 Task: Create a rule when a due datemore than 1 days from now is removed from a checklist item.
Action: Mouse moved to (1151, 115)
Screenshot: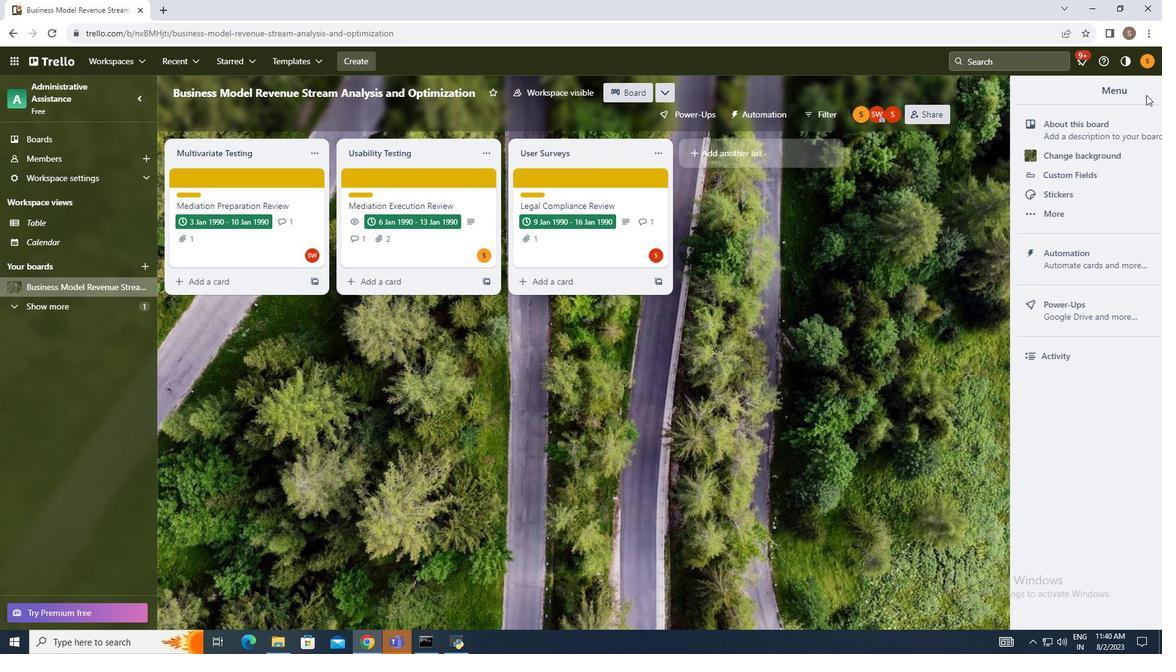 
Action: Mouse pressed left at (1151, 115)
Screenshot: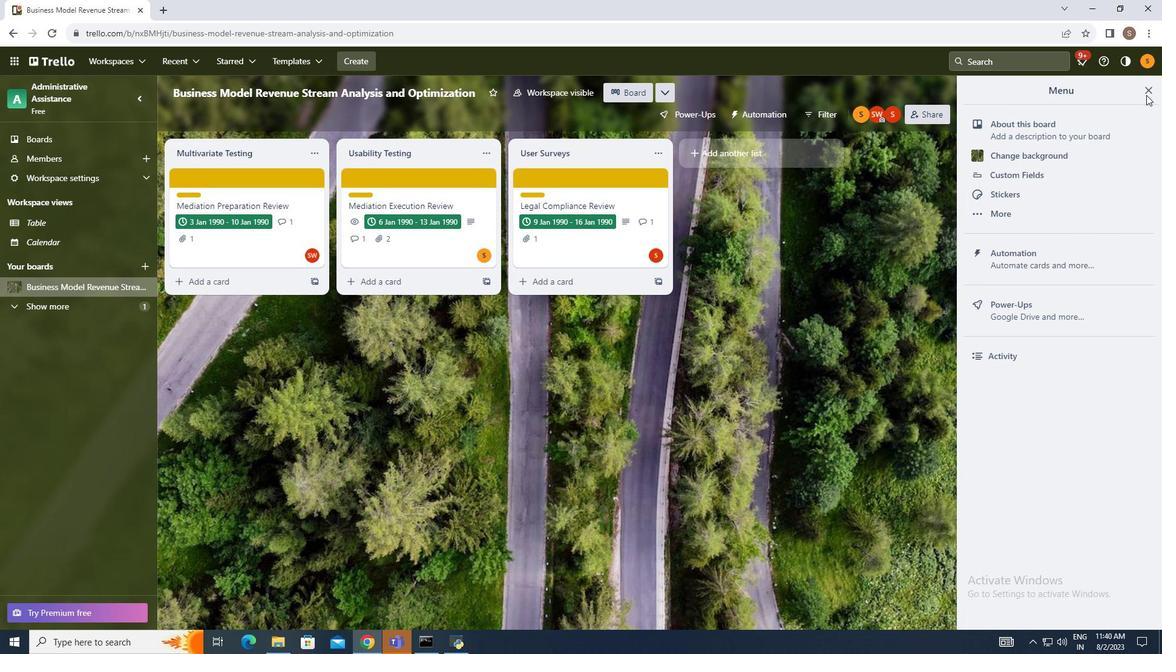 
Action: Mouse moved to (1034, 262)
Screenshot: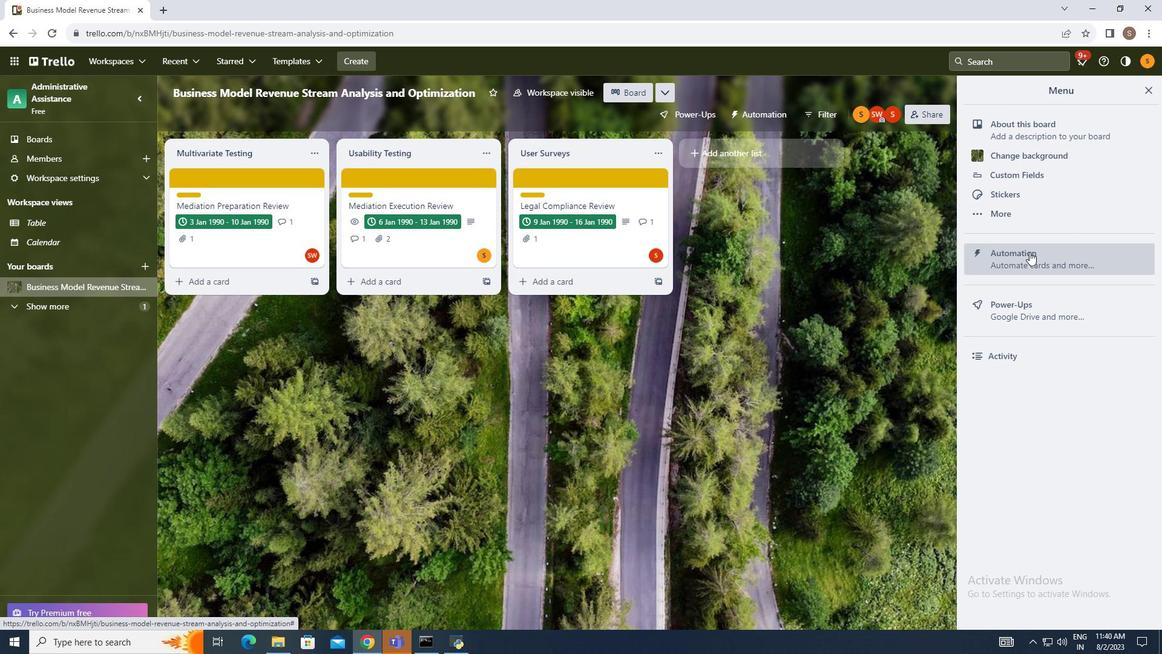 
Action: Mouse pressed left at (1034, 262)
Screenshot: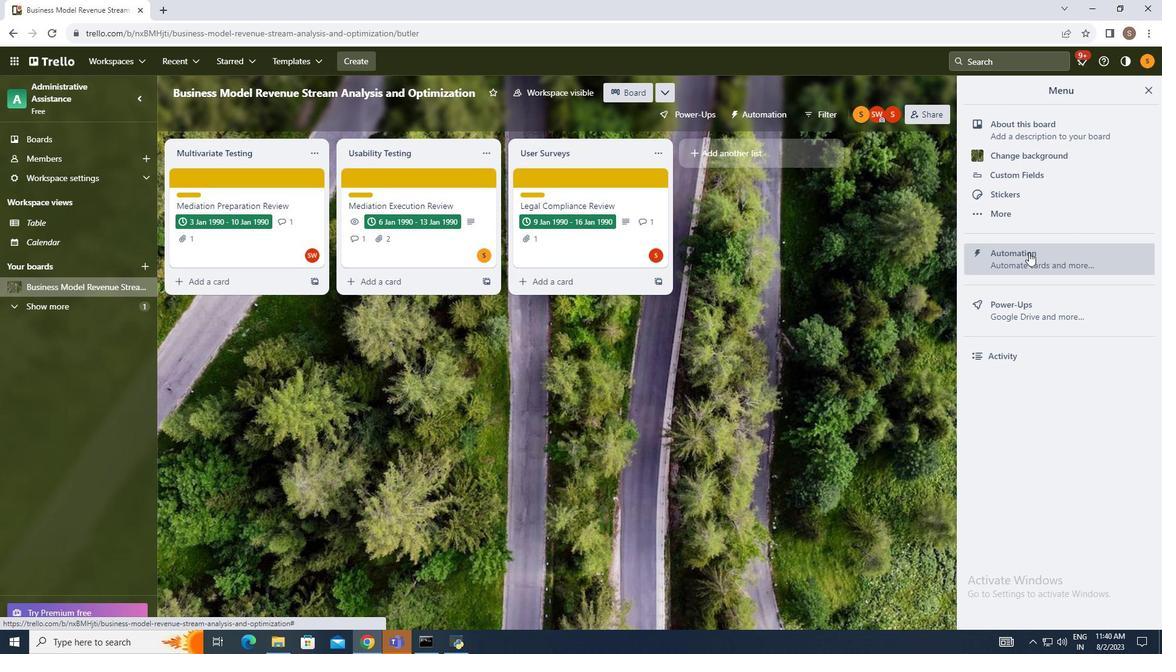 
Action: Mouse moved to (215, 233)
Screenshot: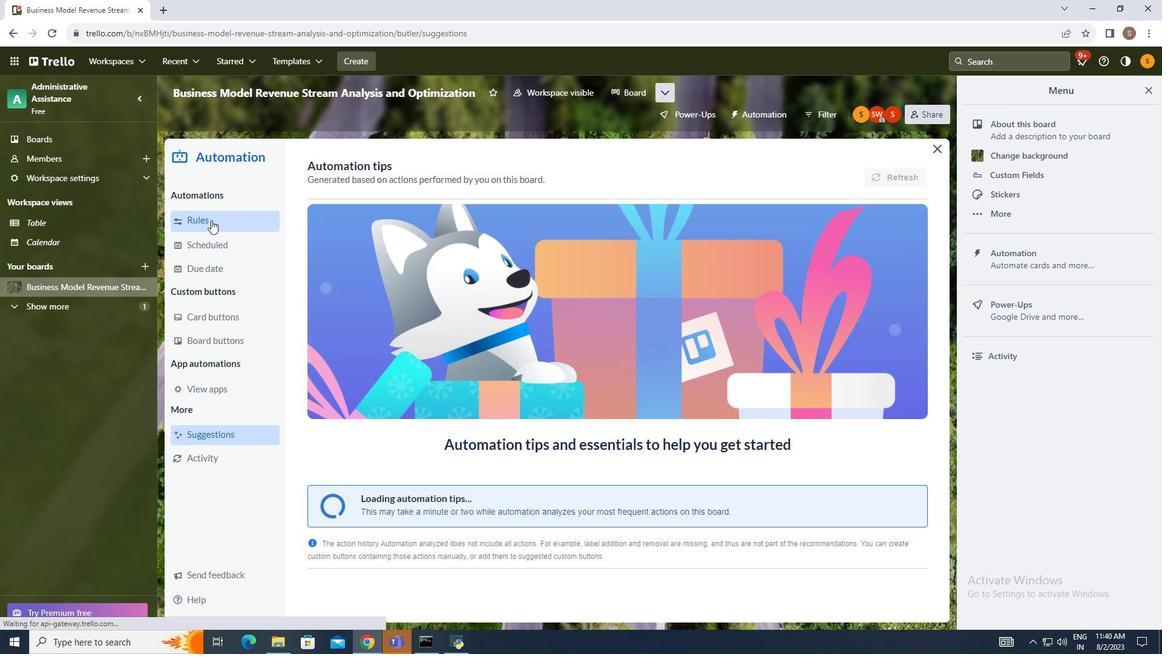 
Action: Mouse pressed left at (215, 233)
Screenshot: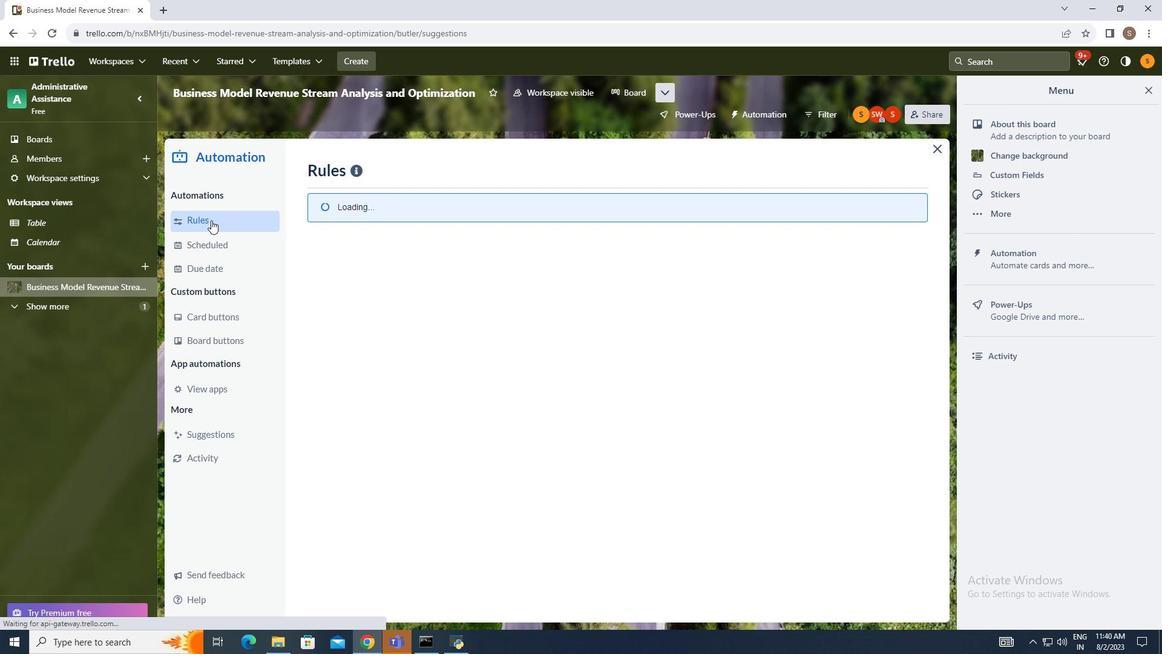 
Action: Mouse moved to (811, 188)
Screenshot: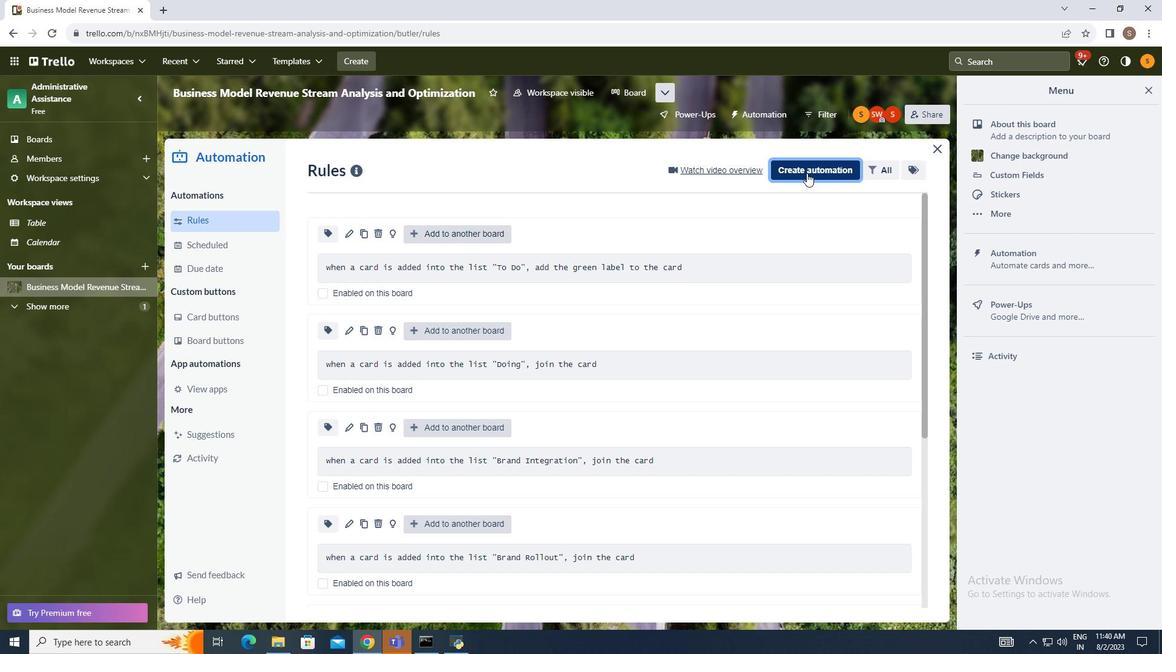 
Action: Mouse pressed left at (811, 188)
Screenshot: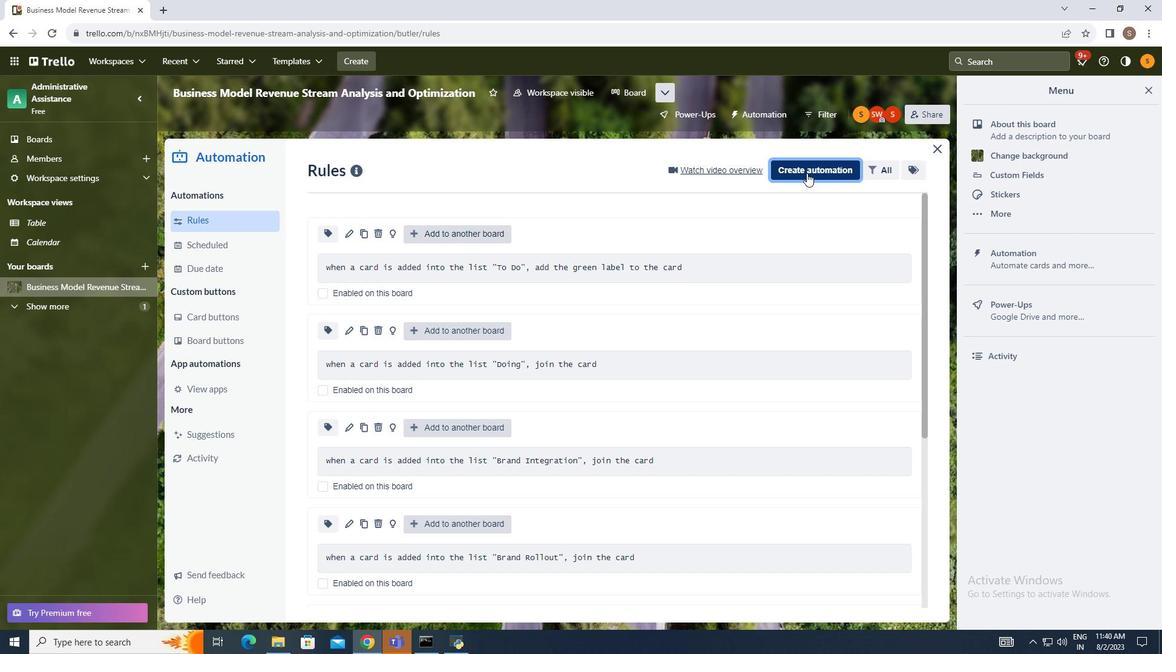 
Action: Mouse moved to (615, 296)
Screenshot: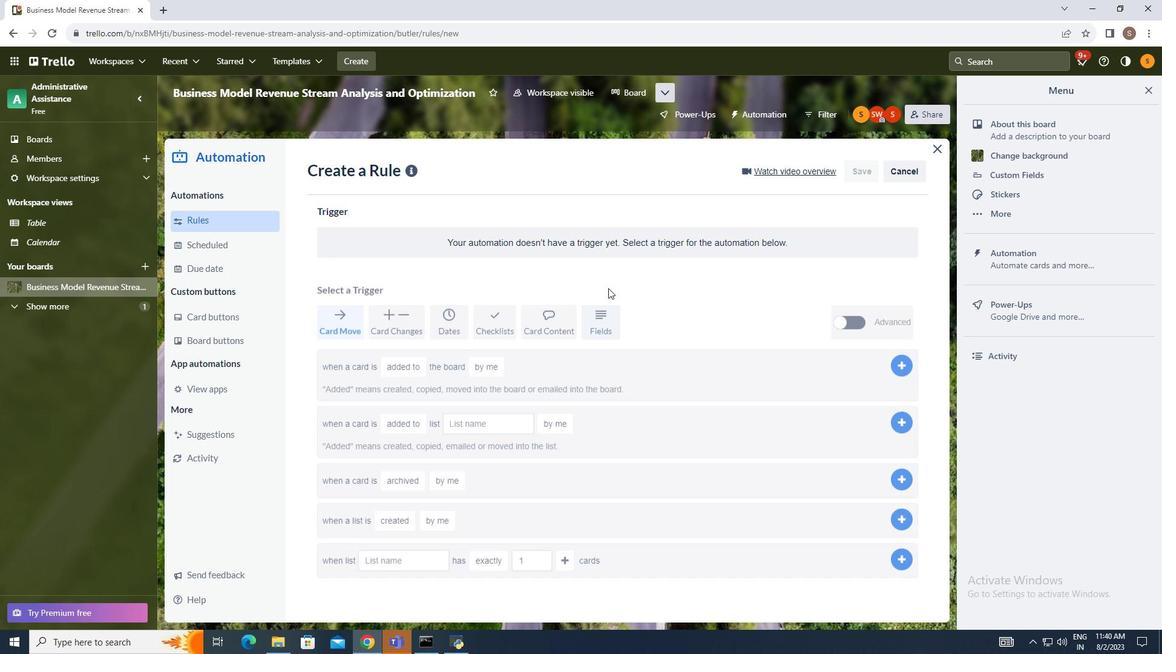
Action: Mouse pressed left at (615, 296)
Screenshot: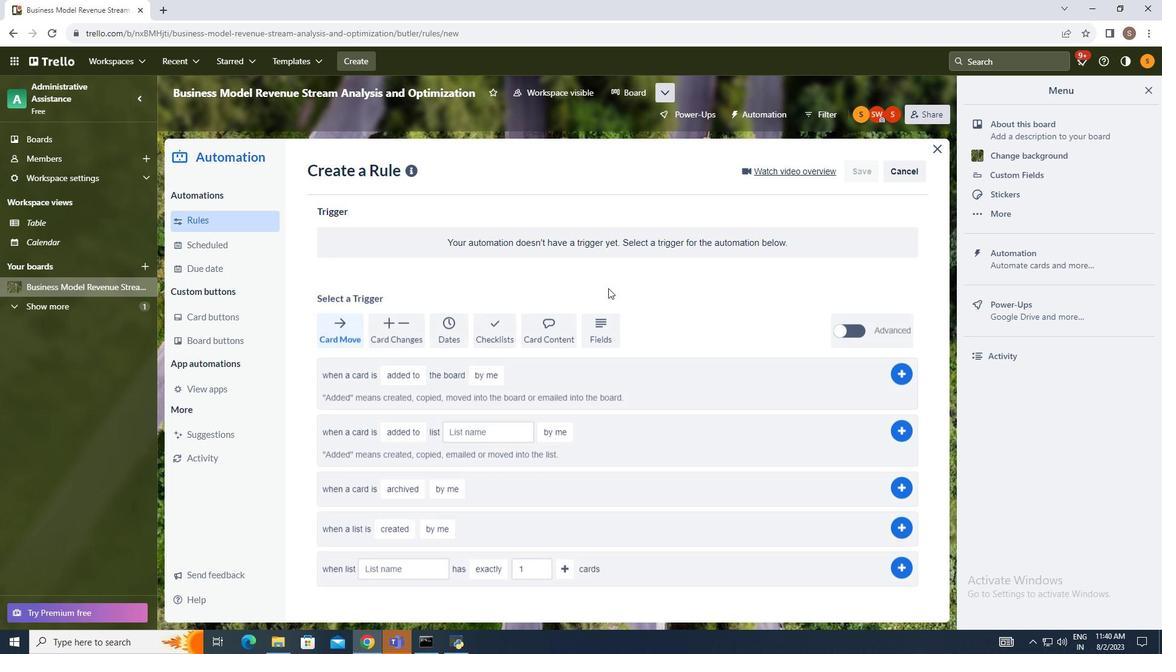 
Action: Mouse moved to (484, 333)
Screenshot: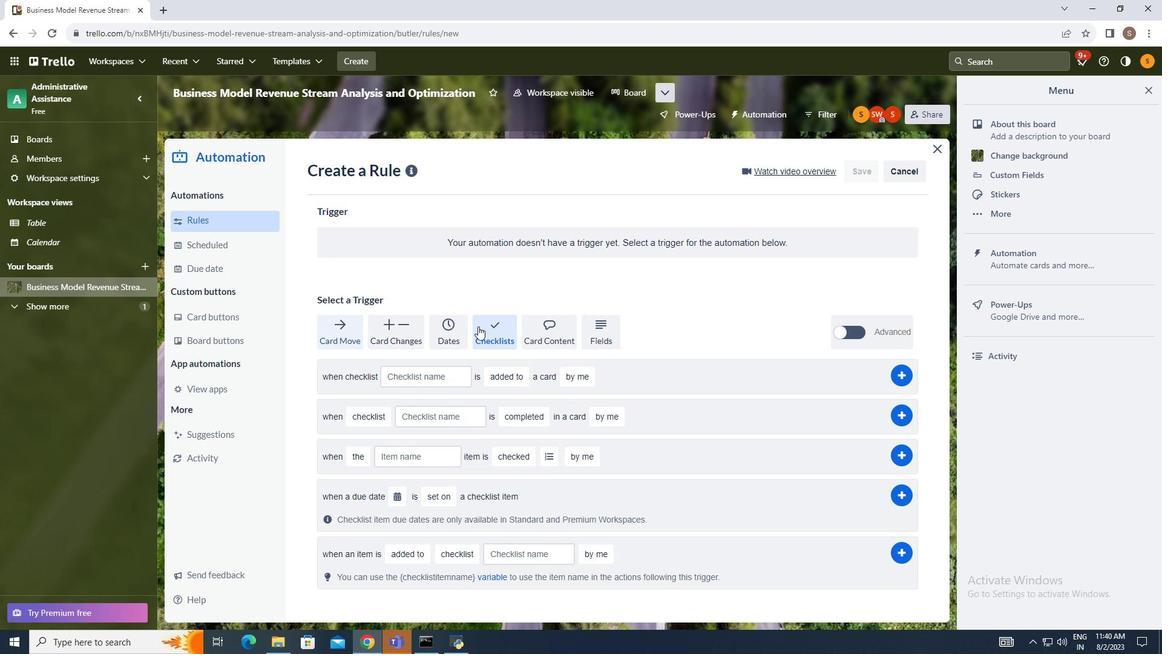
Action: Mouse pressed left at (484, 333)
Screenshot: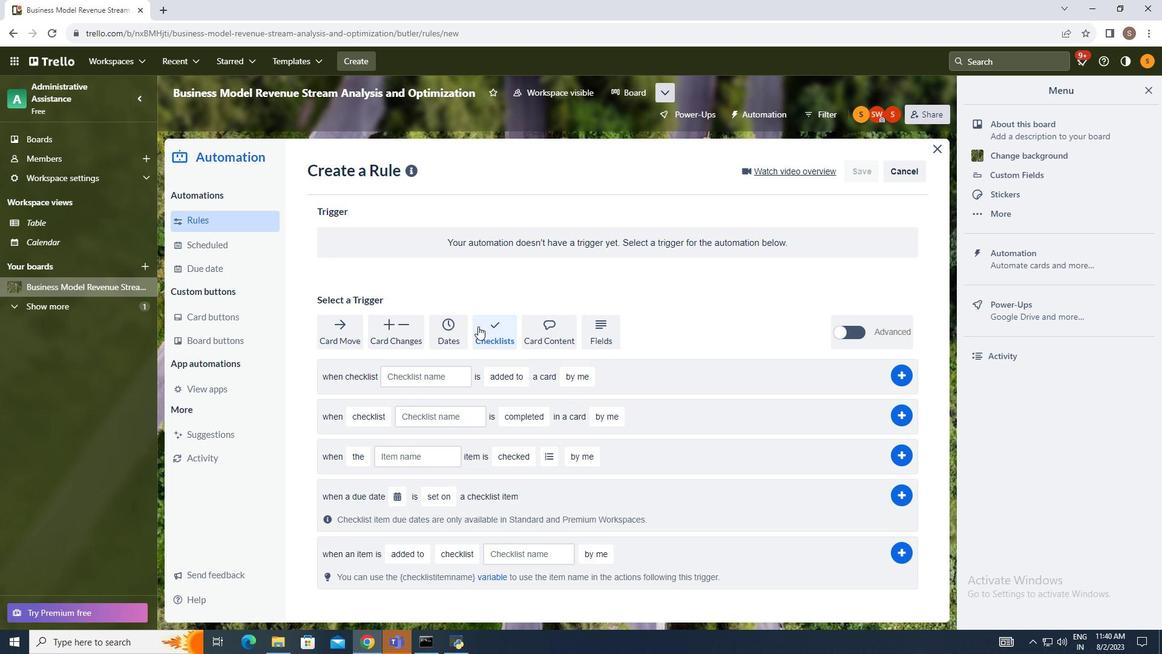 
Action: Mouse moved to (390, 488)
Screenshot: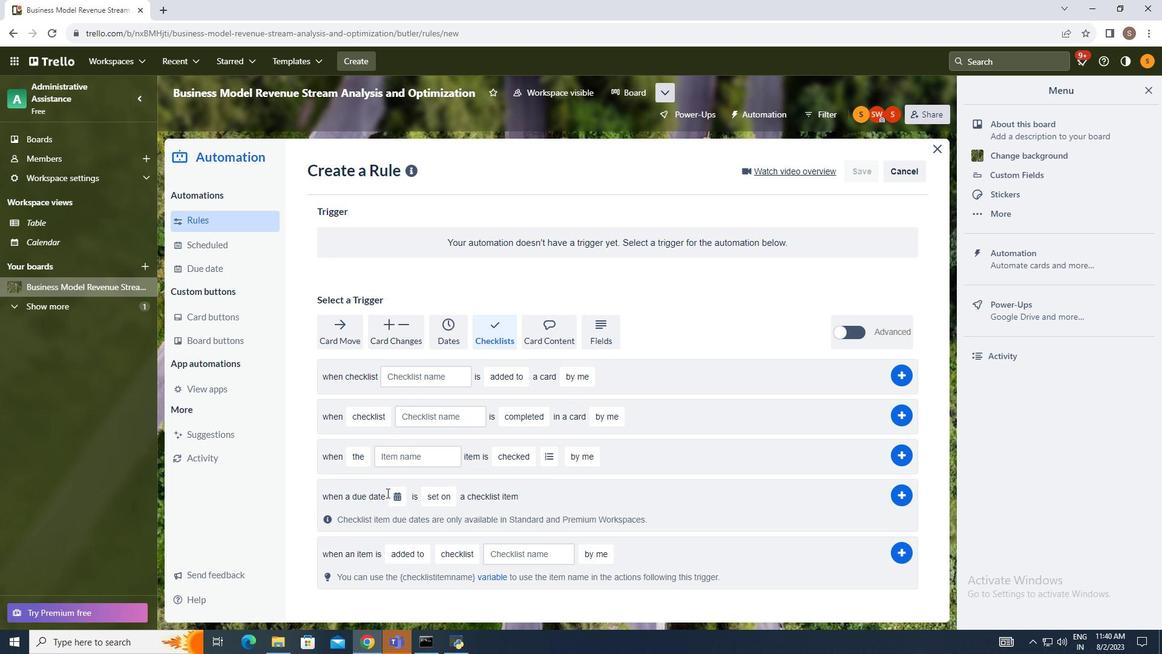 
Action: Mouse pressed left at (390, 488)
Screenshot: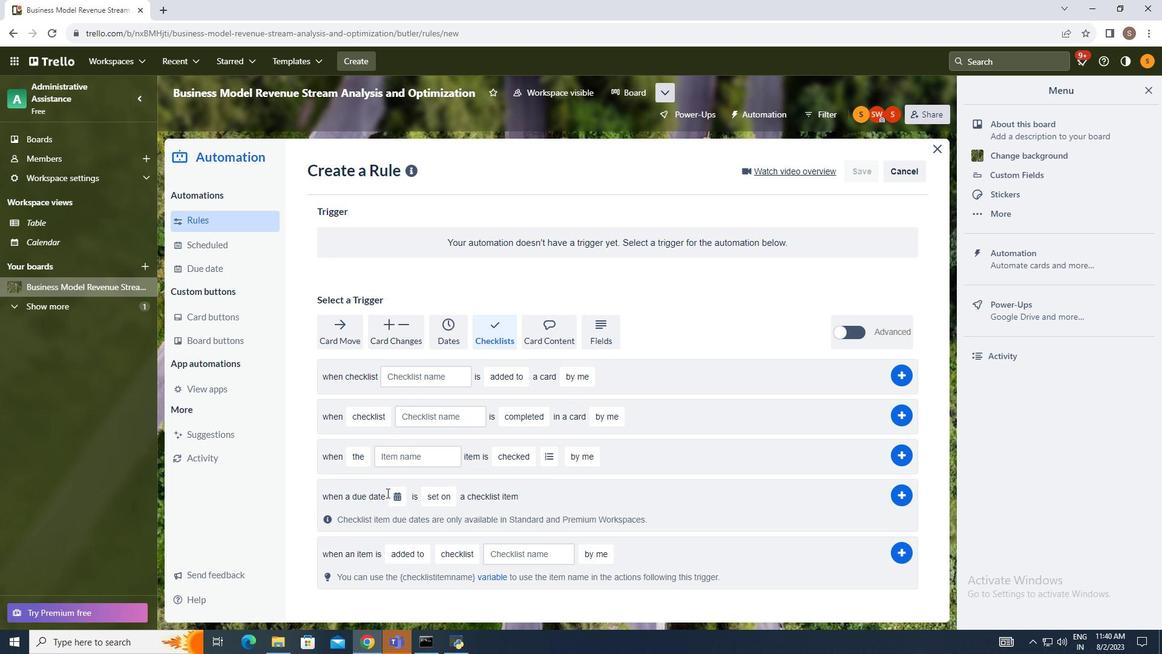 
Action: Mouse moved to (394, 492)
Screenshot: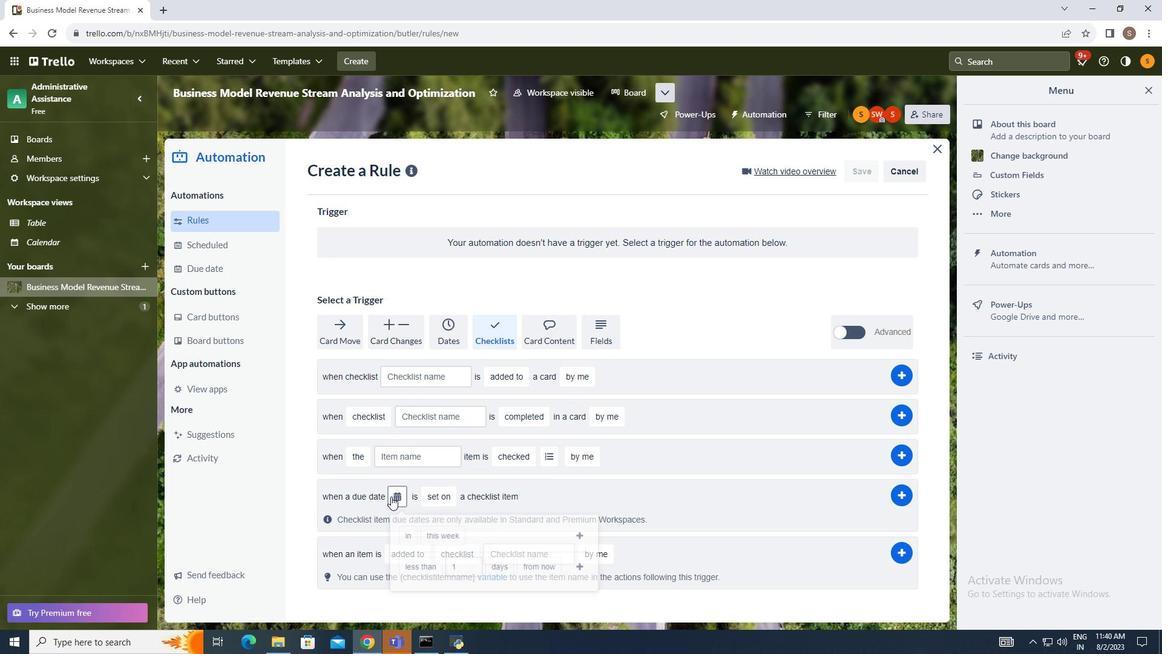 
Action: Mouse pressed left at (394, 492)
Screenshot: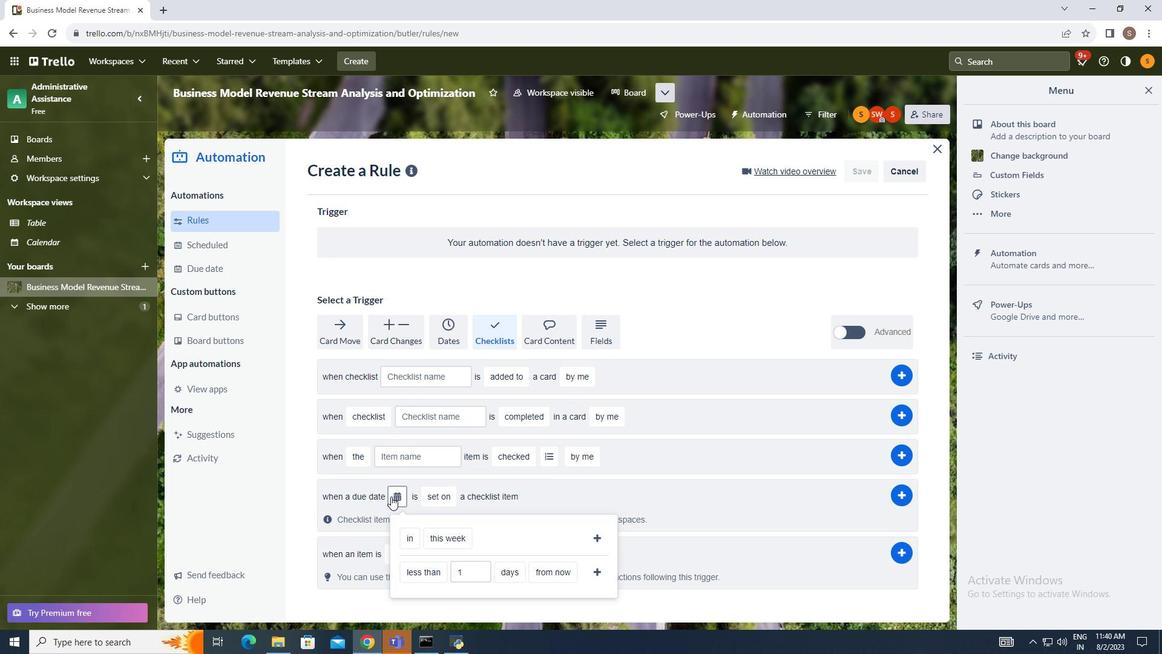 
Action: Mouse moved to (418, 566)
Screenshot: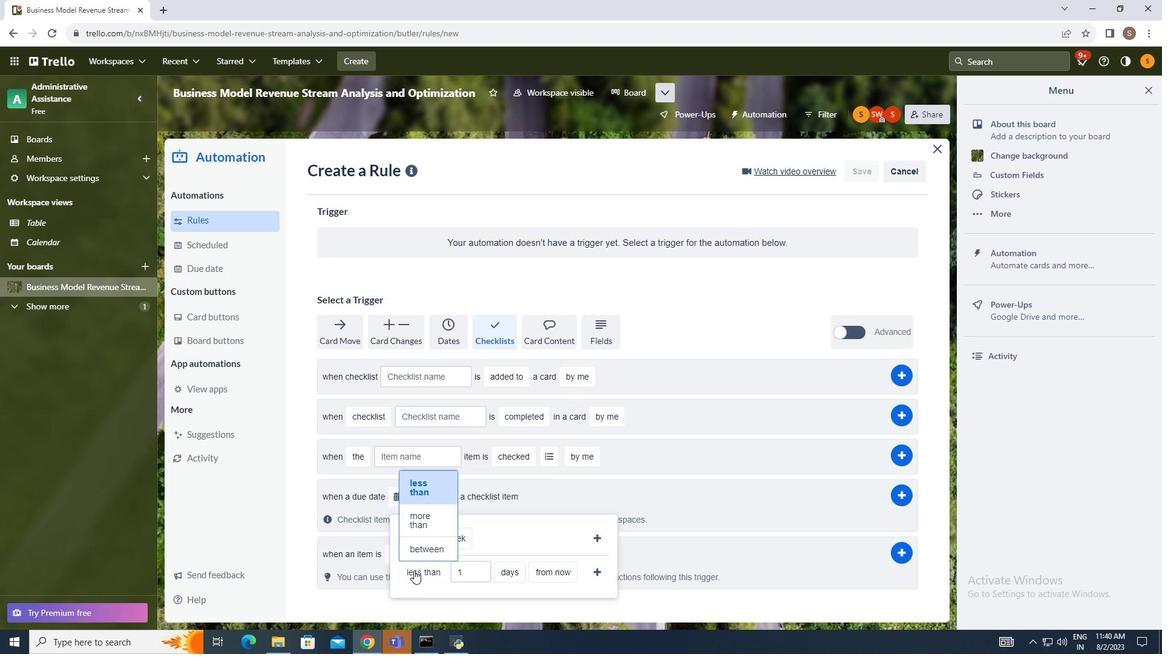 
Action: Mouse pressed left at (418, 566)
Screenshot: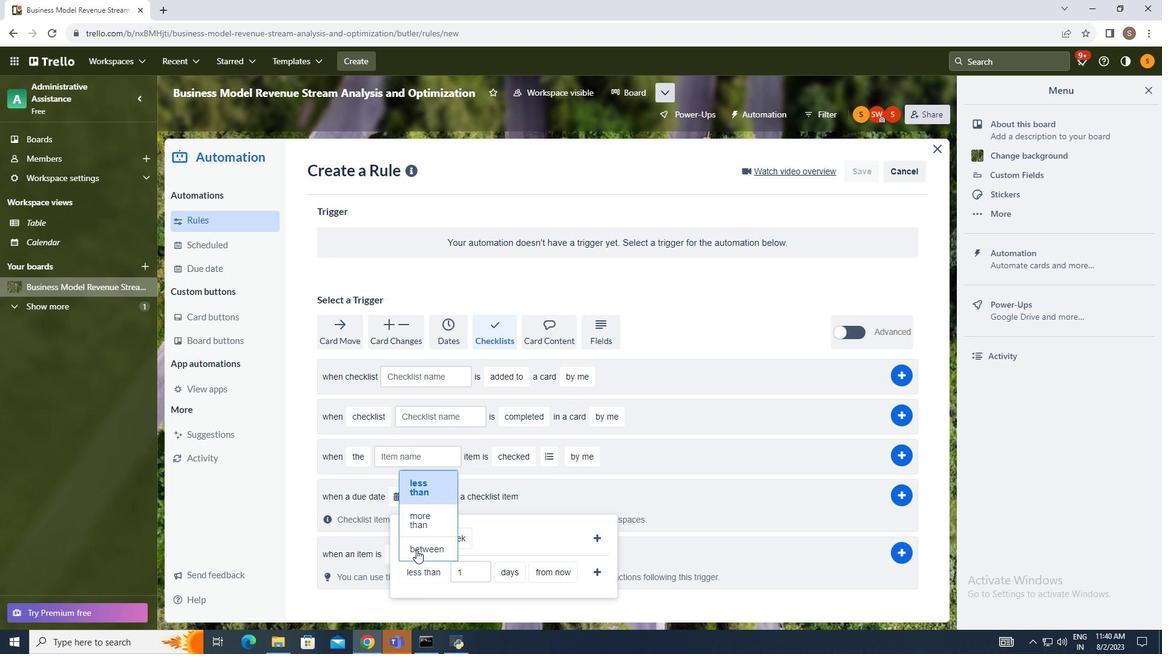 
Action: Mouse moved to (428, 506)
Screenshot: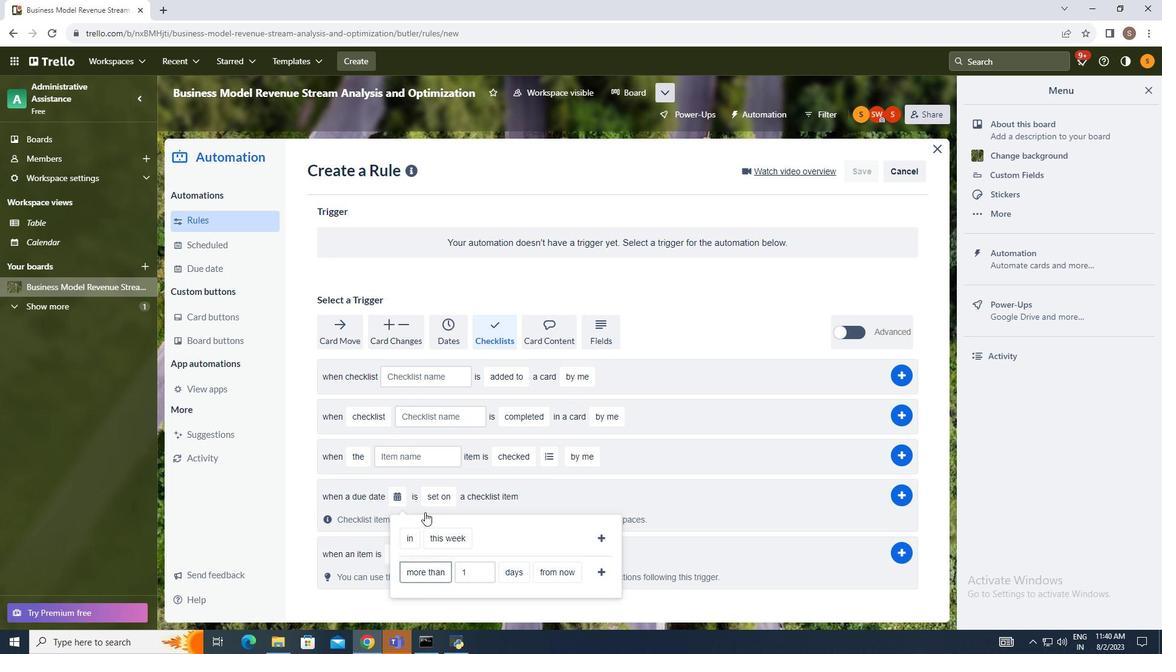 
Action: Mouse pressed left at (428, 506)
Screenshot: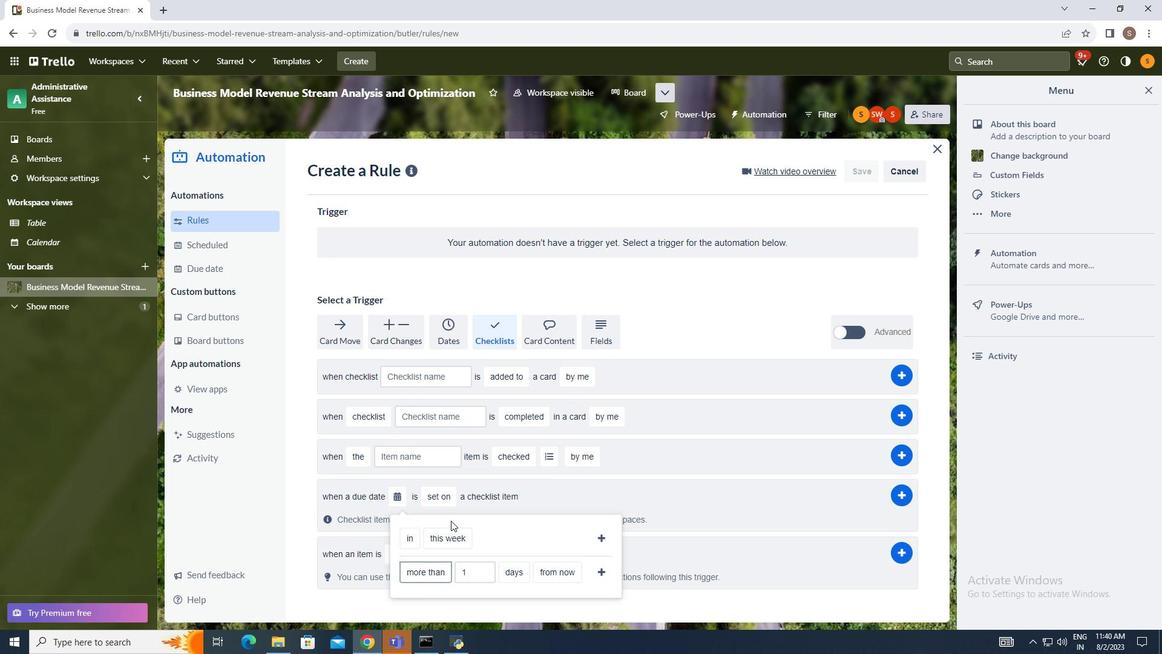 
Action: Mouse moved to (518, 569)
Screenshot: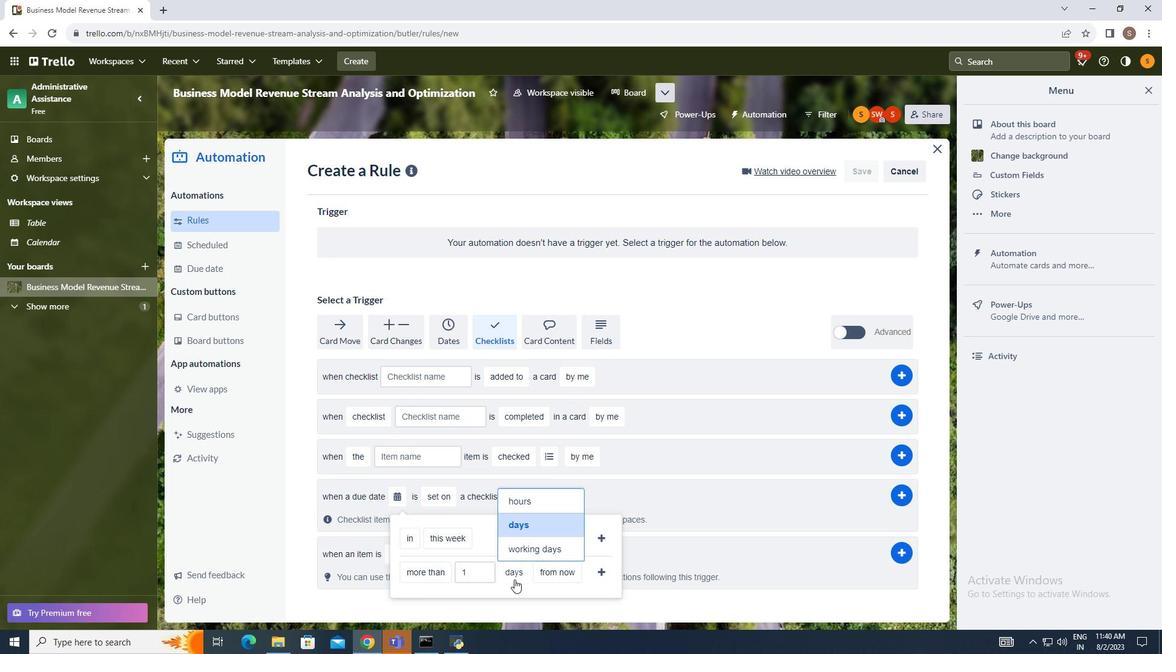
Action: Mouse pressed left at (518, 569)
Screenshot: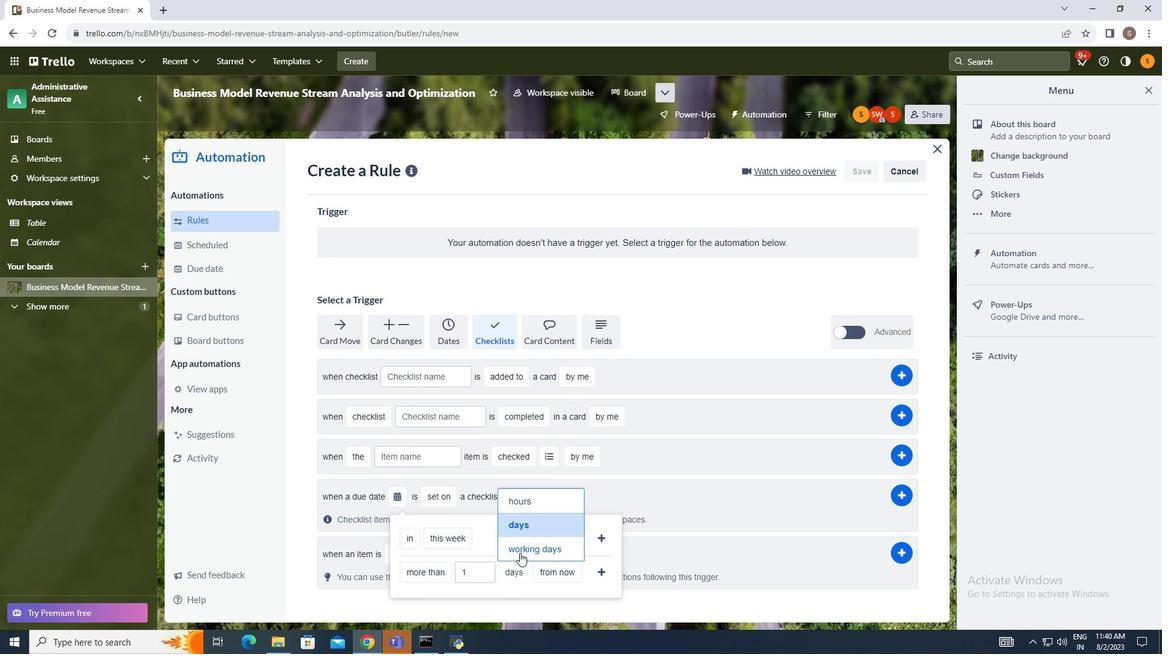
Action: Mouse moved to (529, 518)
Screenshot: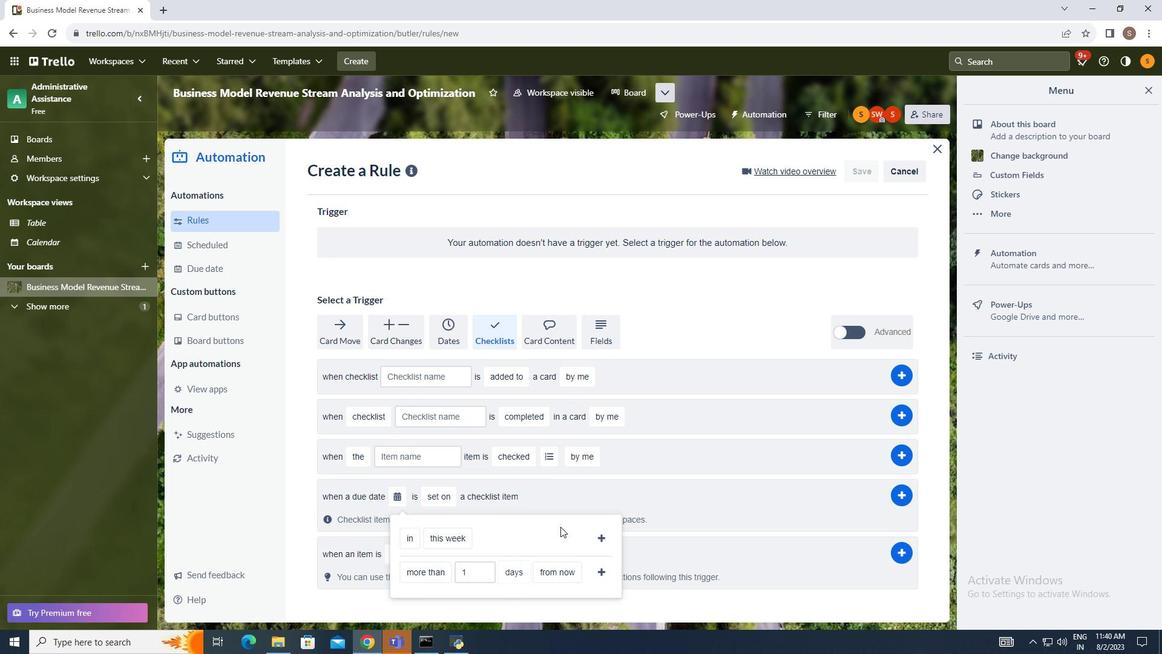 
Action: Mouse pressed left at (529, 518)
Screenshot: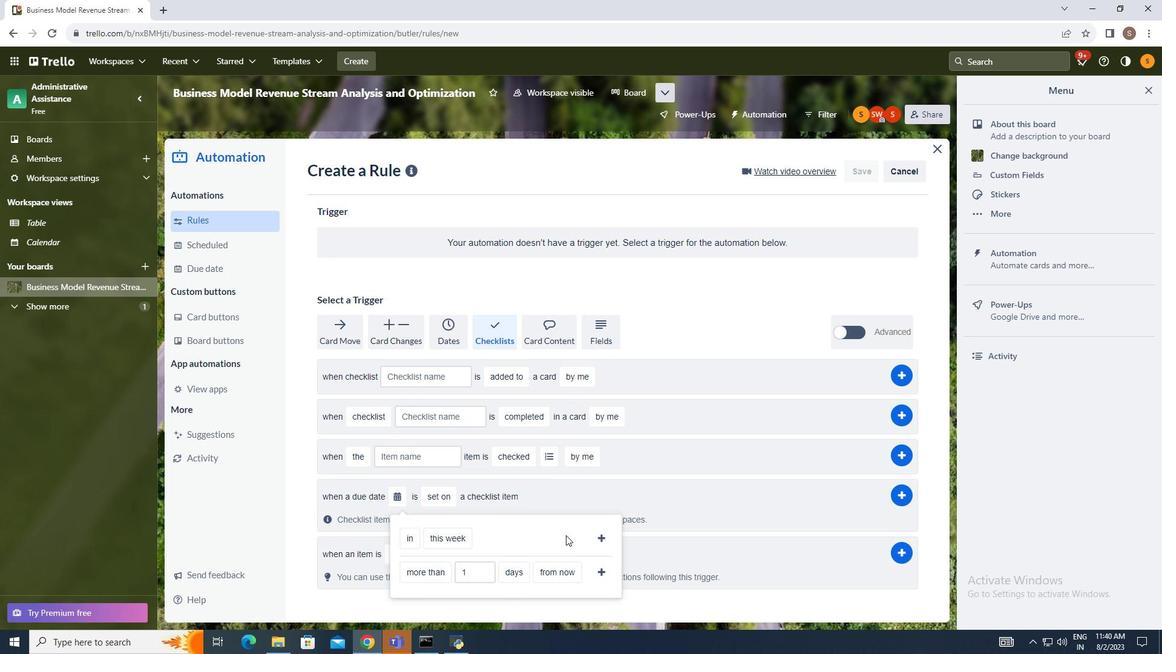 
Action: Mouse moved to (565, 563)
Screenshot: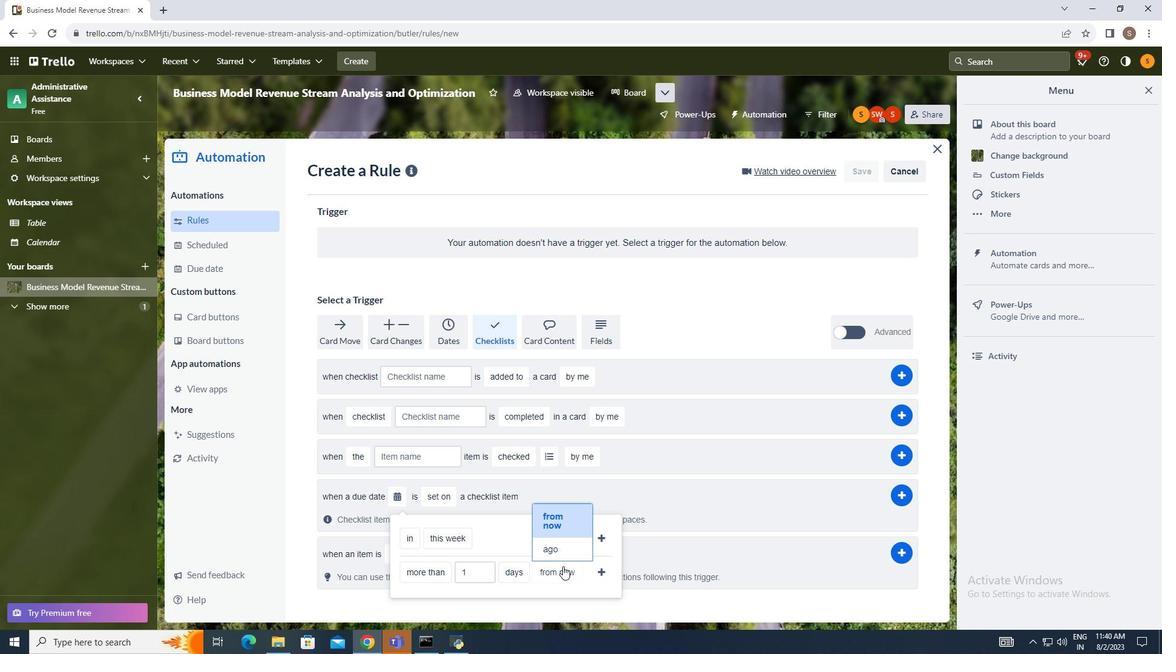 
Action: Mouse pressed left at (565, 563)
Screenshot: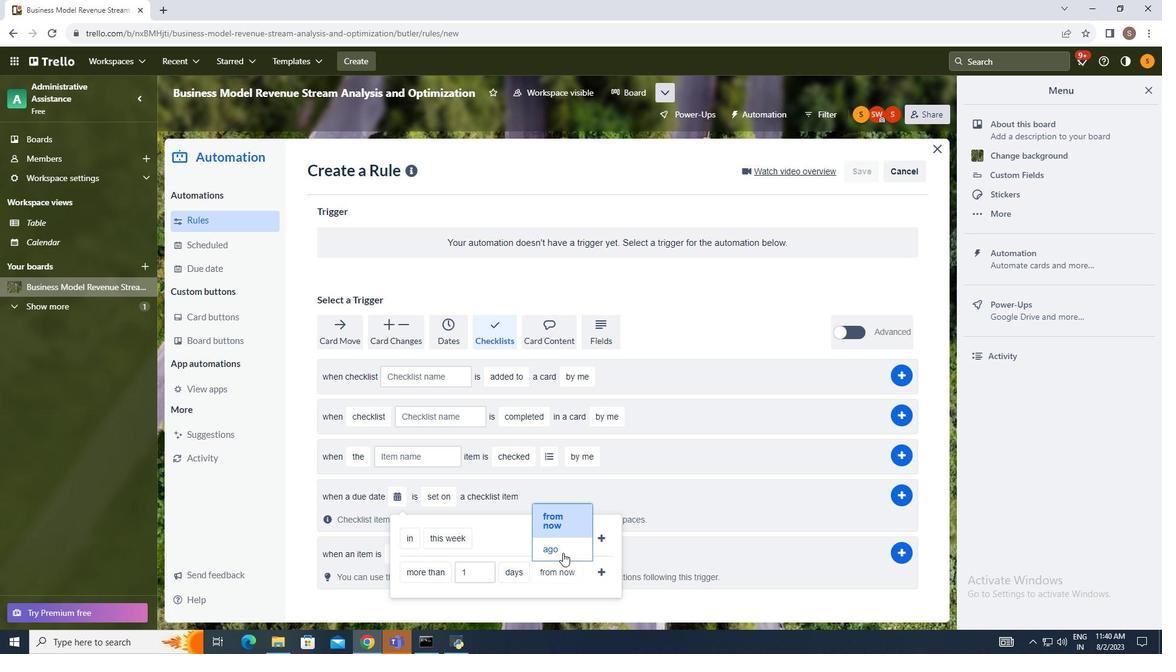 
Action: Mouse moved to (565, 508)
Screenshot: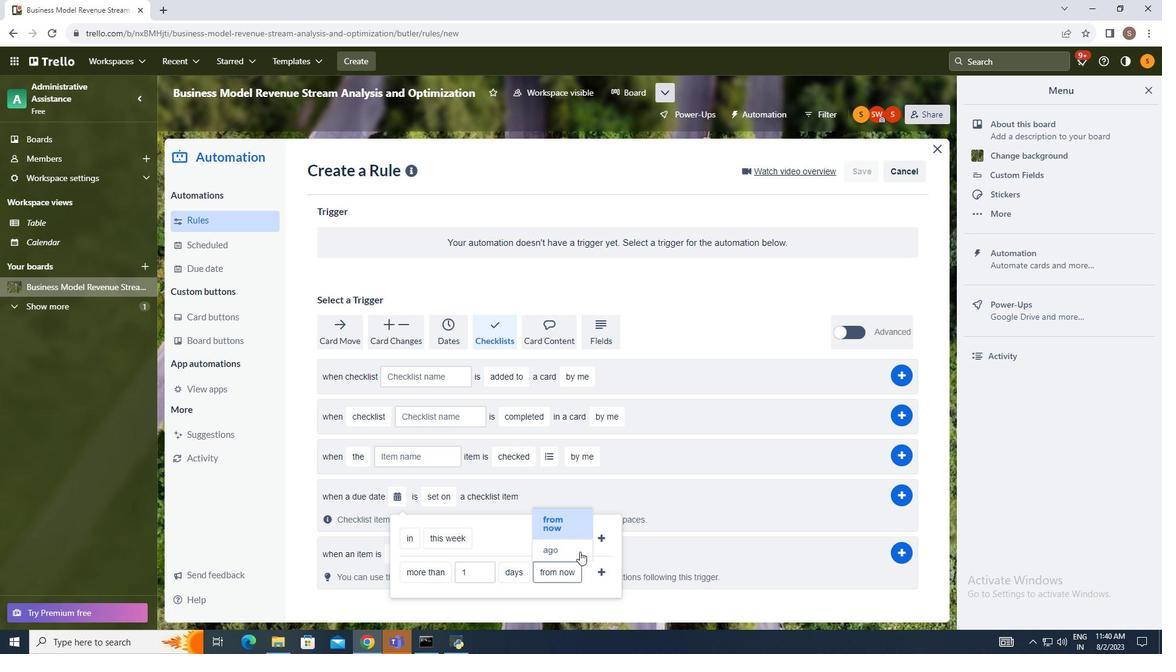 
Action: Mouse pressed left at (565, 508)
Screenshot: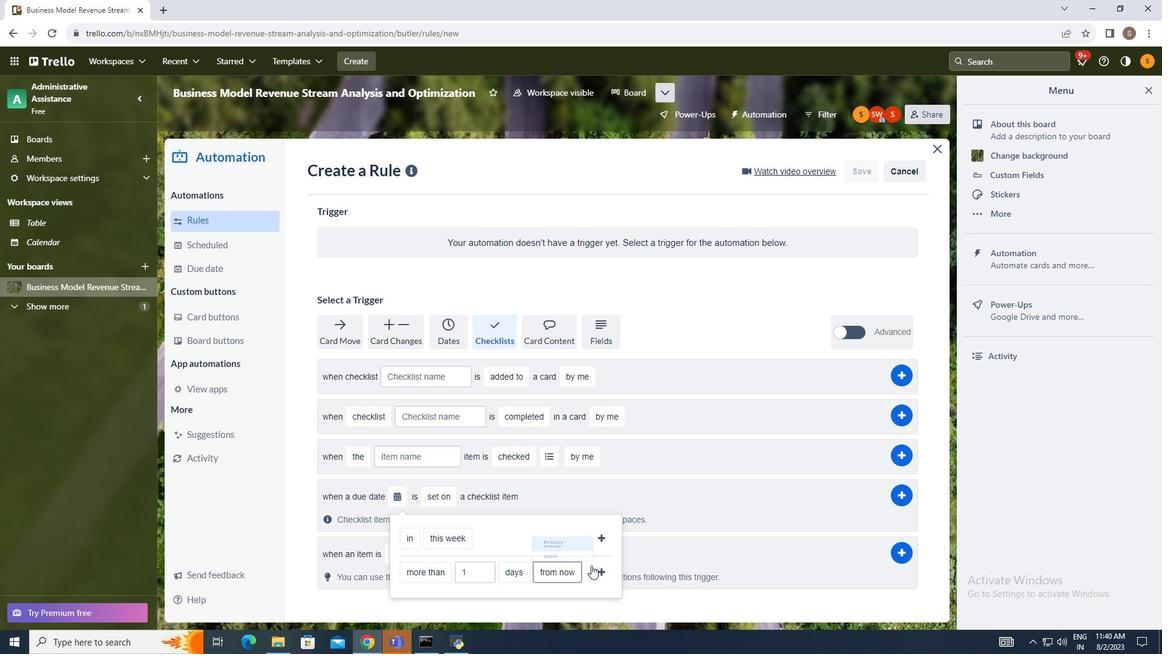 
Action: Mouse moved to (604, 564)
Screenshot: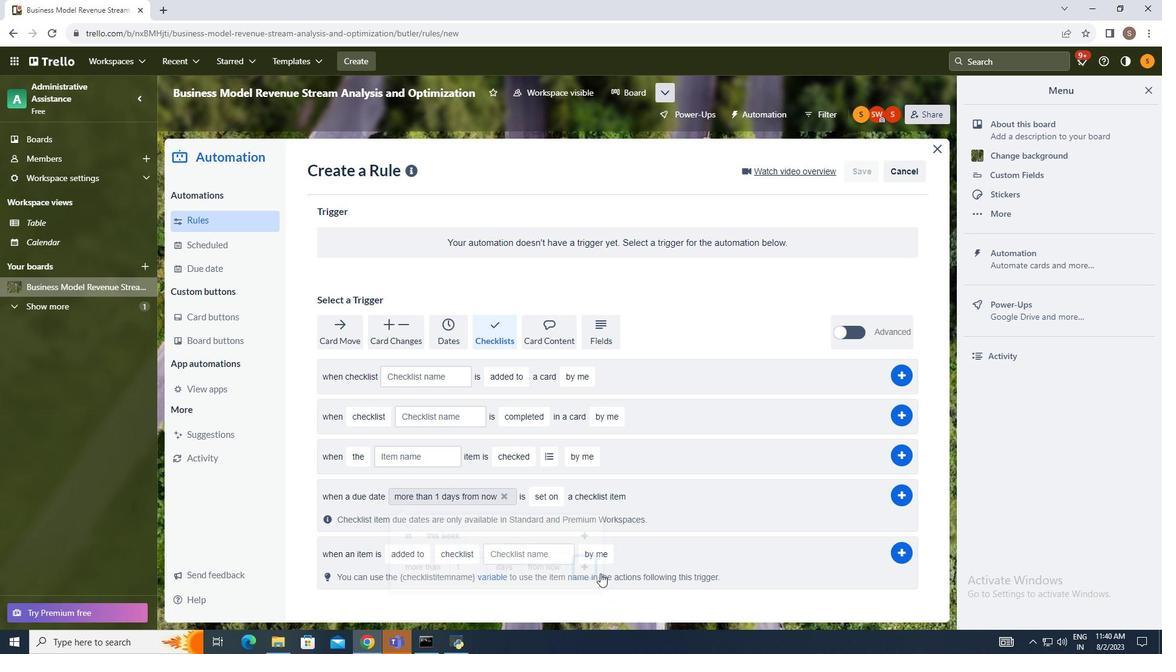 
Action: Mouse pressed left at (604, 564)
Screenshot: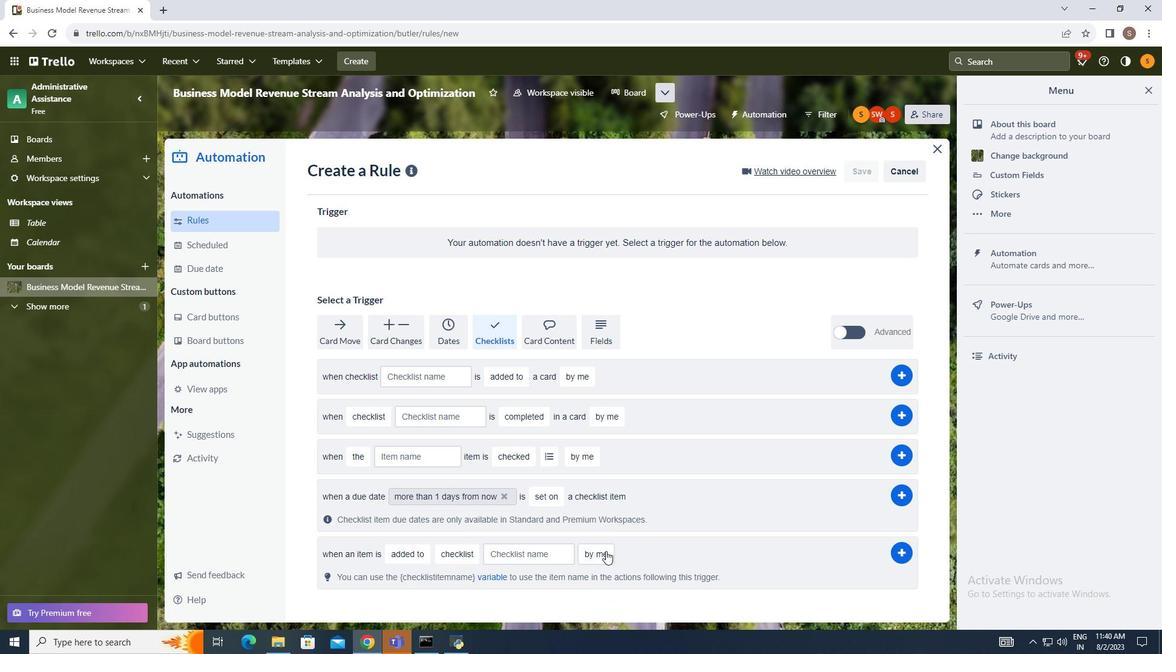 
Action: Mouse moved to (543, 493)
Screenshot: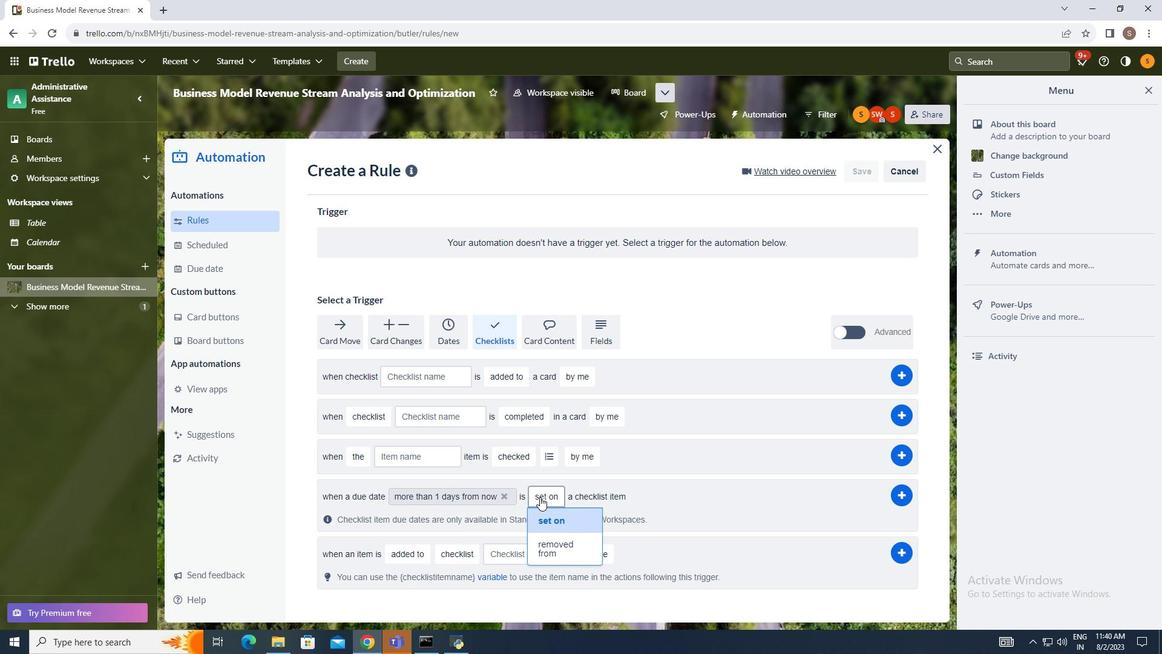 
Action: Mouse pressed left at (543, 493)
Screenshot: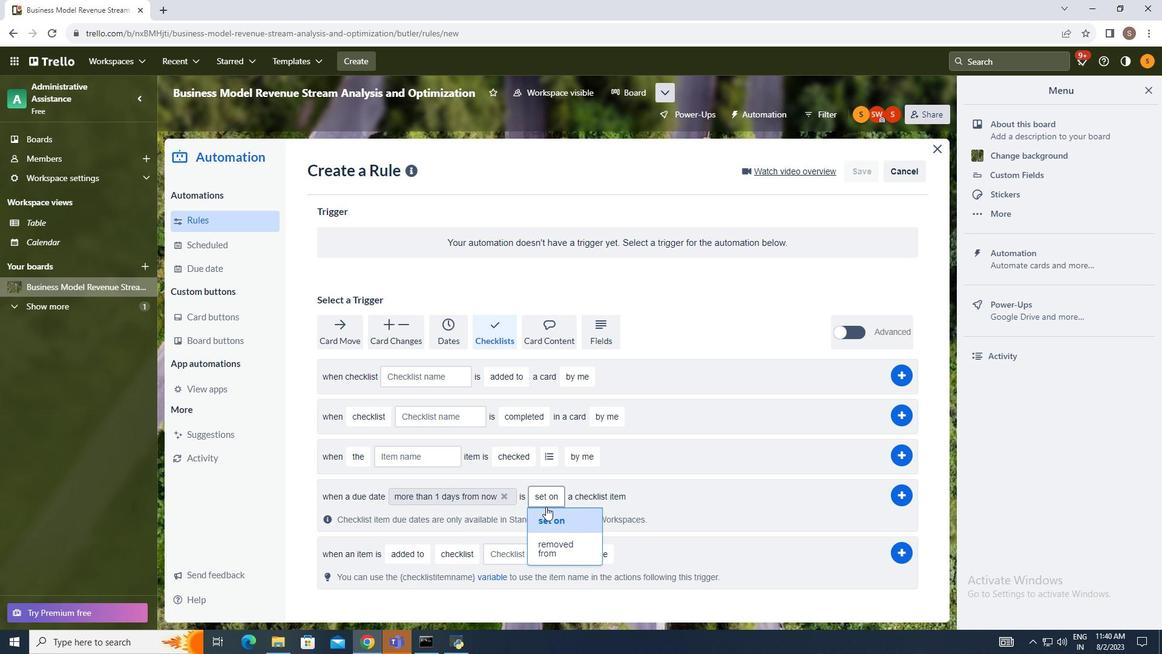 
Action: Mouse moved to (562, 536)
Screenshot: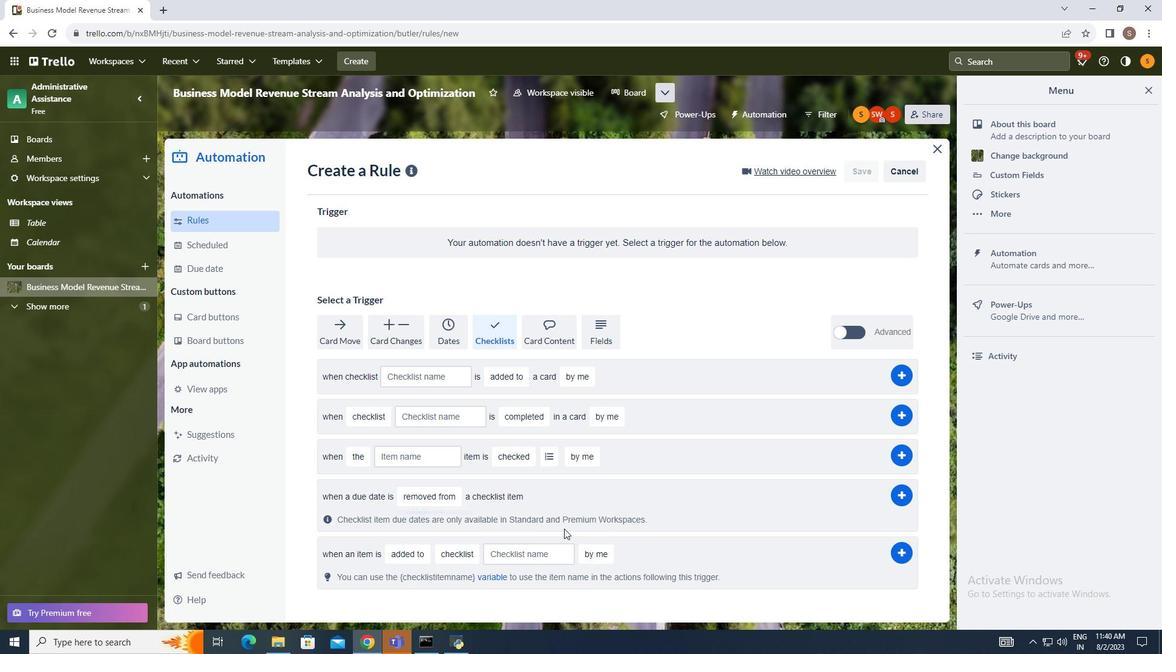 
Action: Mouse pressed left at (562, 536)
Screenshot: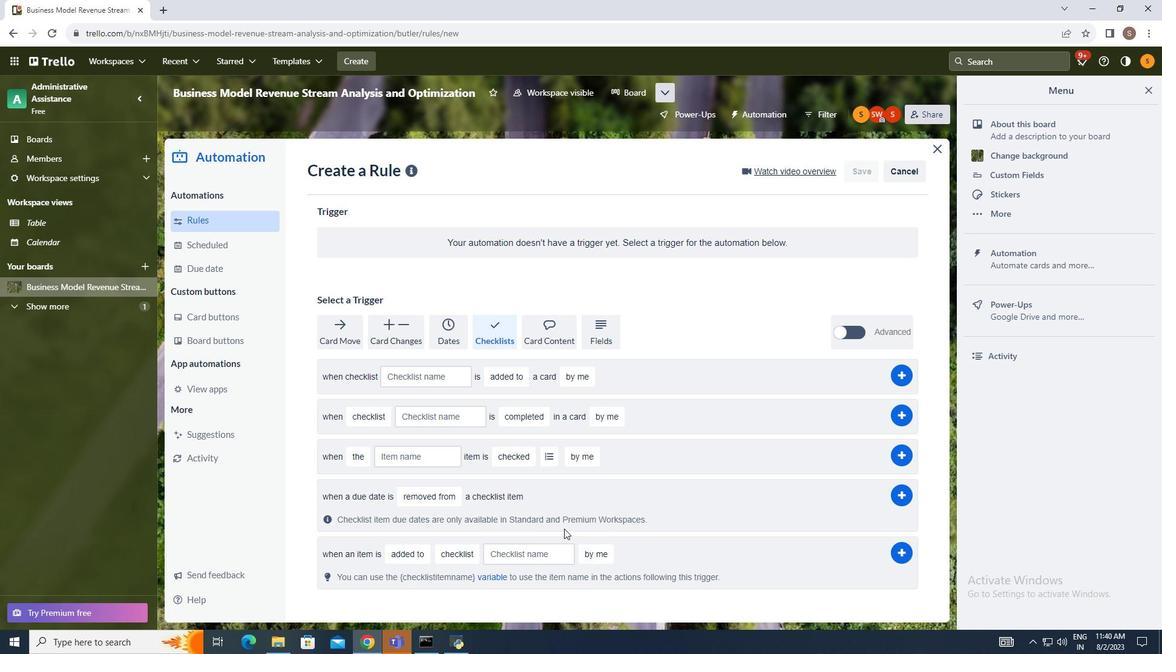 
Action: Mouse moved to (900, 491)
Screenshot: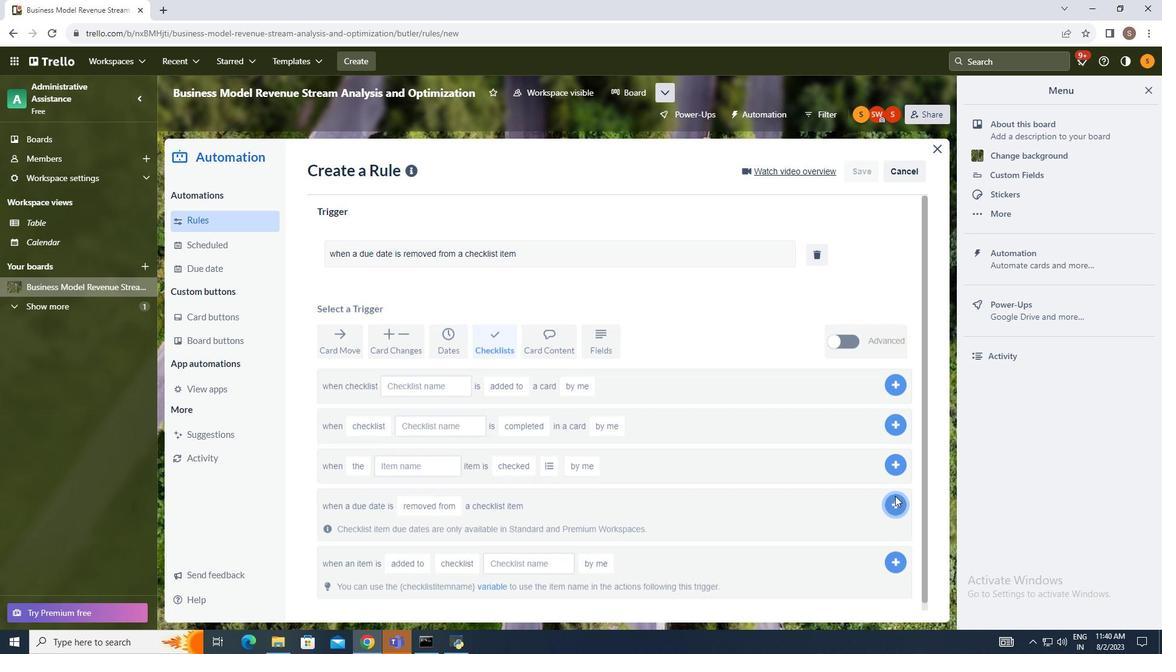 
Action: Mouse pressed left at (900, 491)
Screenshot: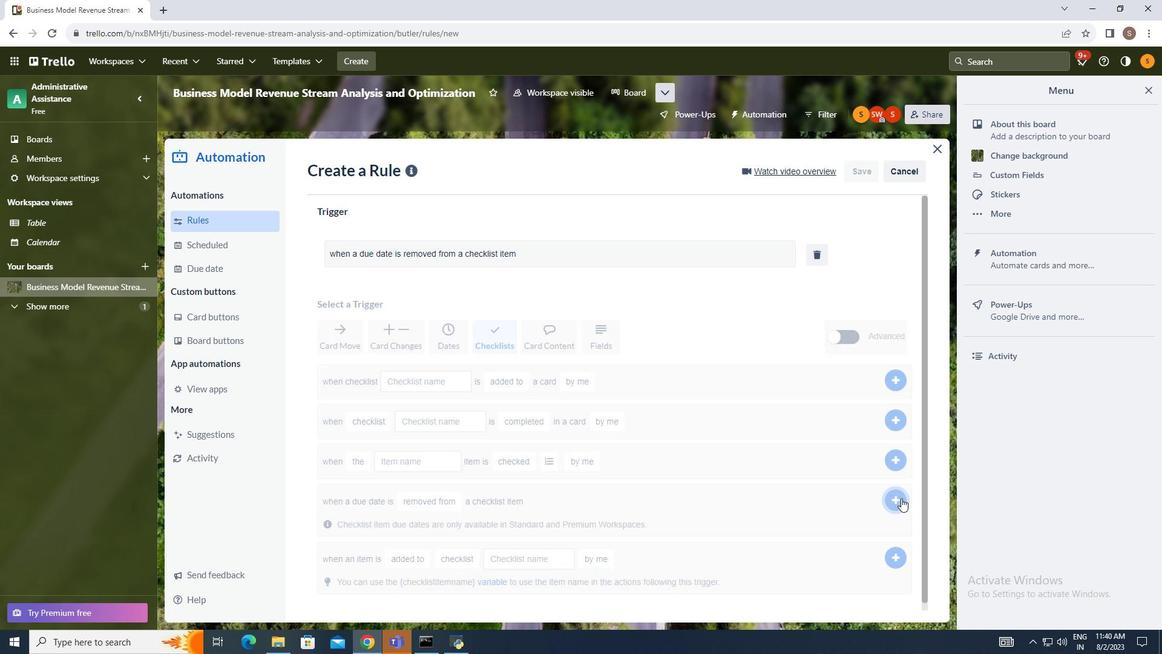 
Action: Mouse moved to (1047, 459)
Screenshot: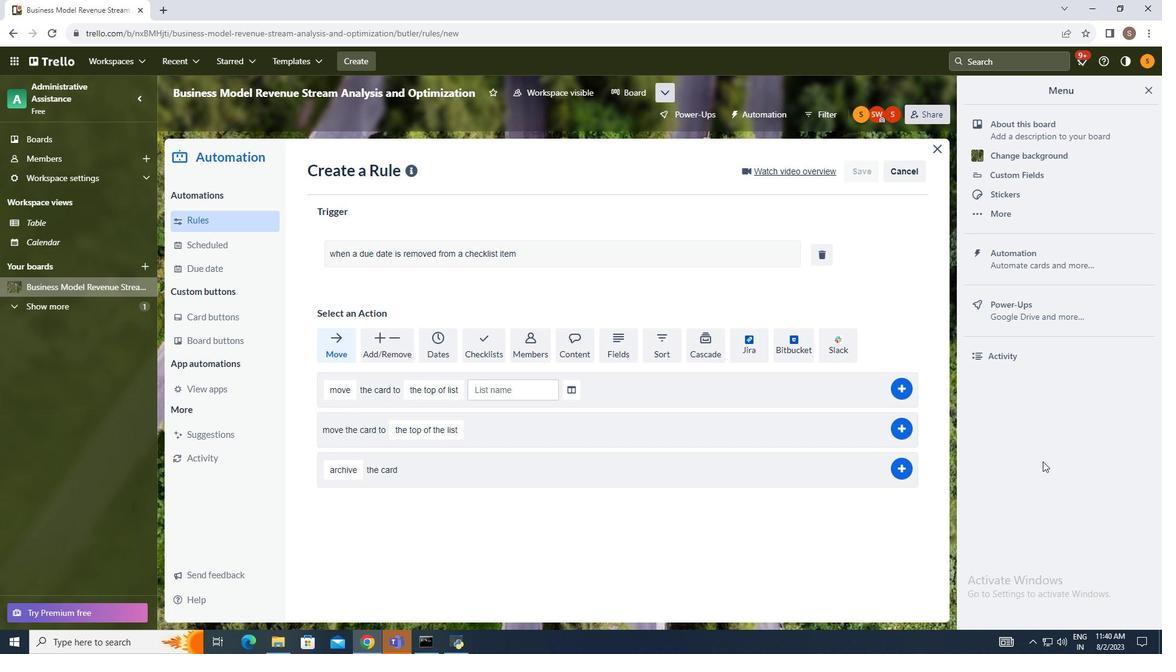
